 Task: Create a board button that archives all the cards more than 30 days in the list "Trello first".
Action: Mouse moved to (981, 80)
Screenshot: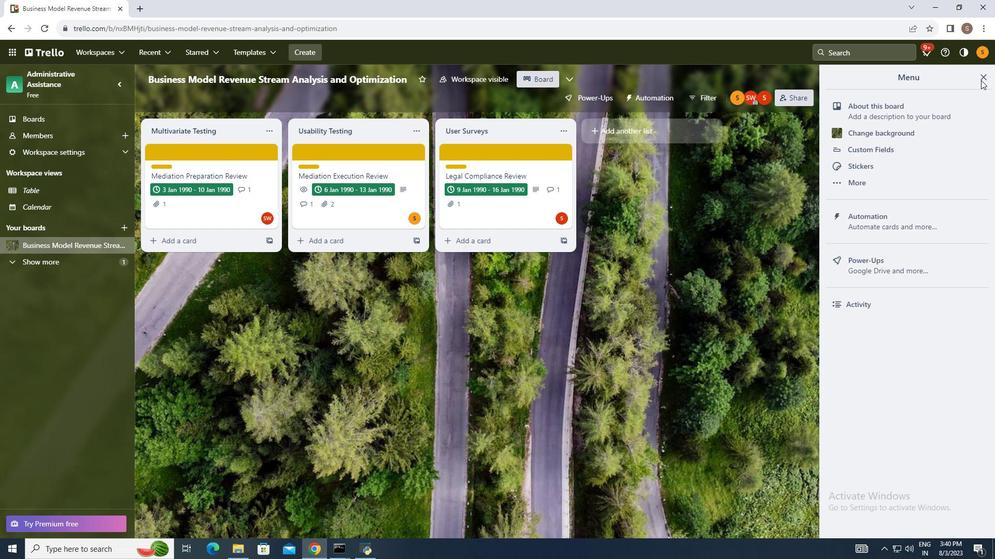 
Action: Mouse pressed left at (981, 80)
Screenshot: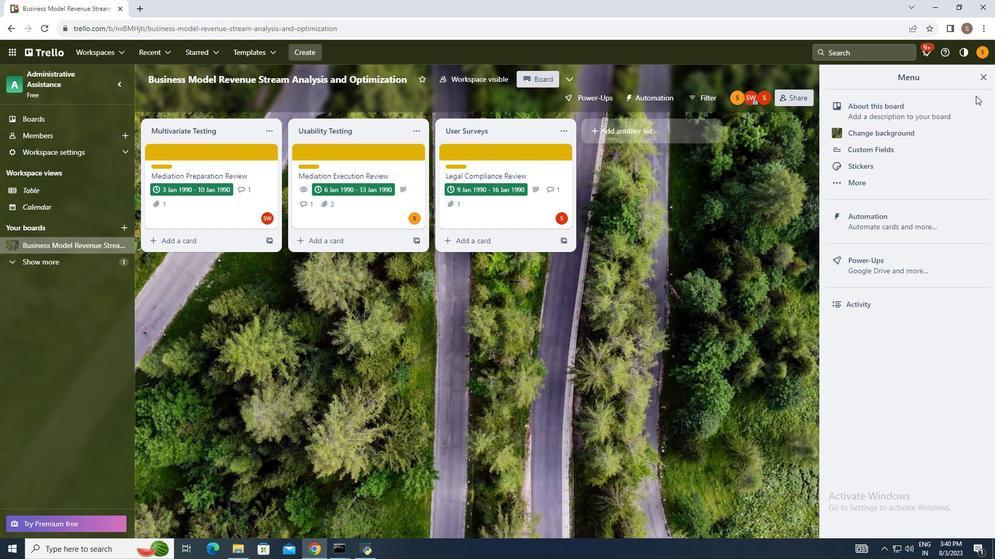 
Action: Mouse moved to (845, 223)
Screenshot: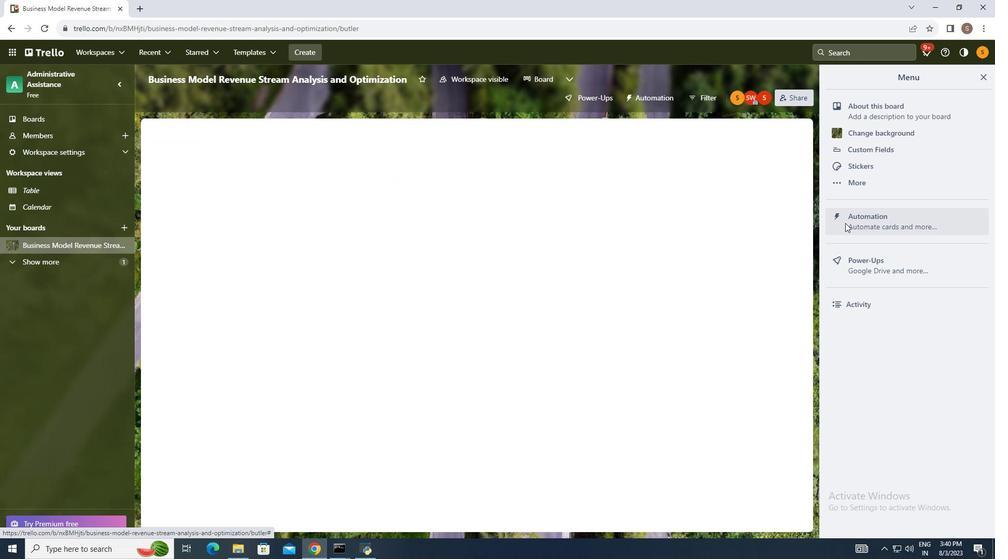 
Action: Mouse pressed left at (845, 223)
Screenshot: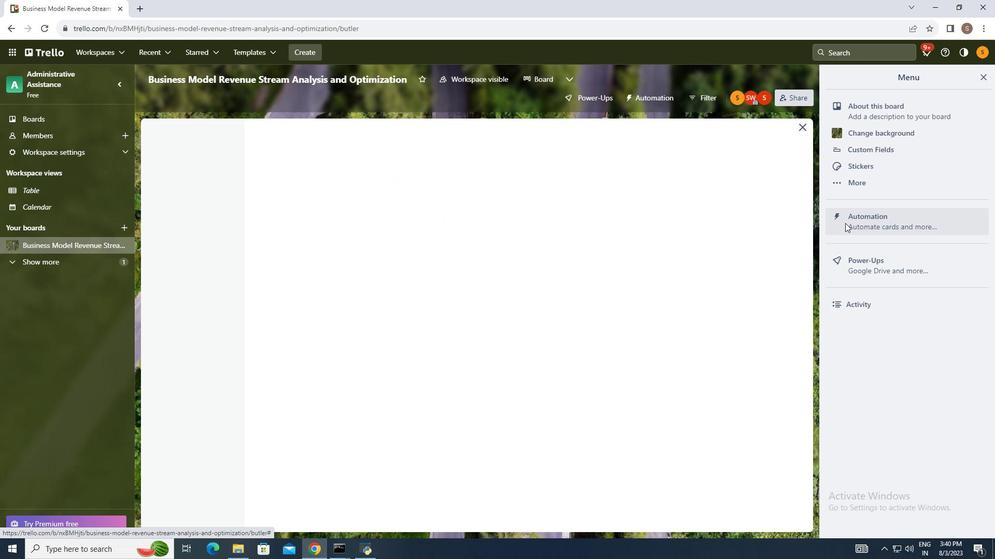 
Action: Mouse moved to (192, 289)
Screenshot: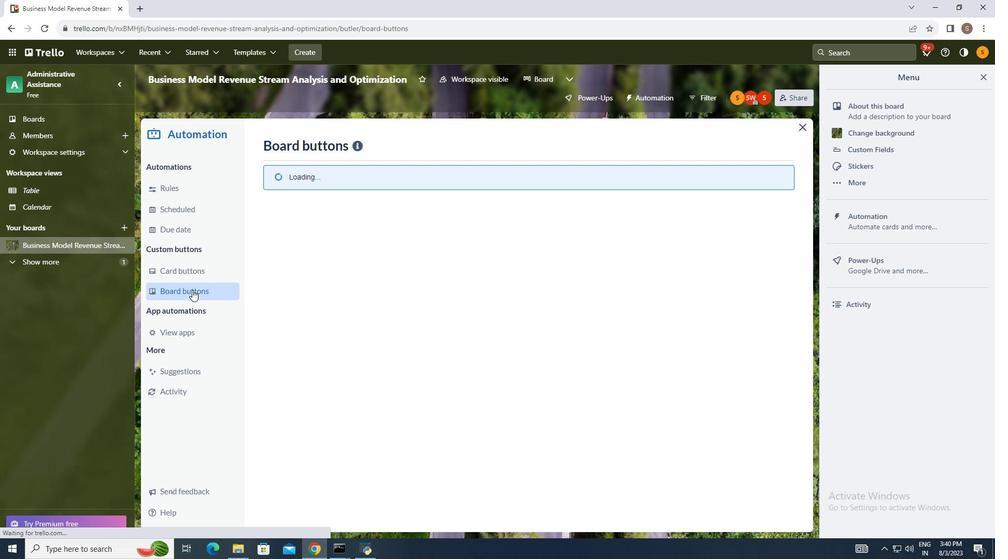 
Action: Mouse pressed left at (192, 289)
Screenshot: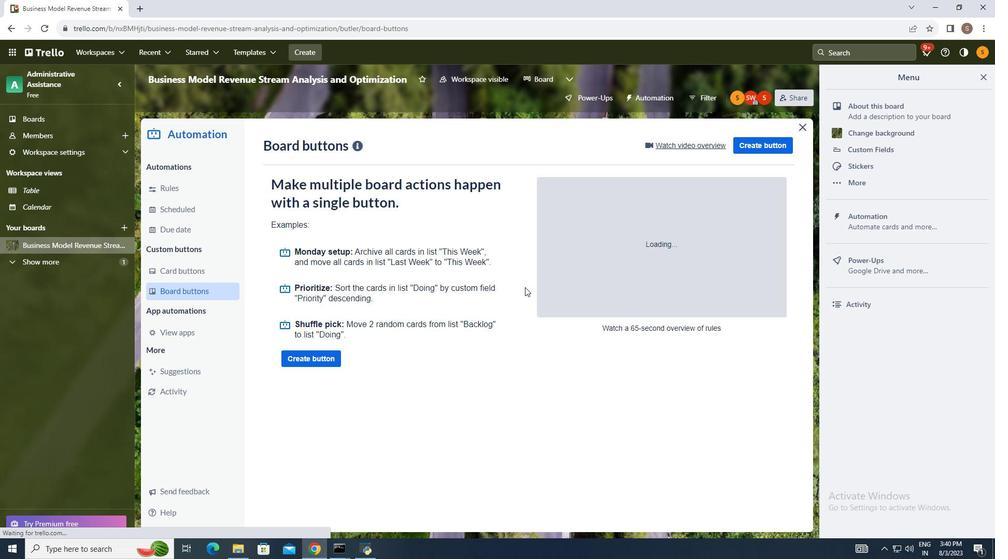 
Action: Mouse moved to (746, 147)
Screenshot: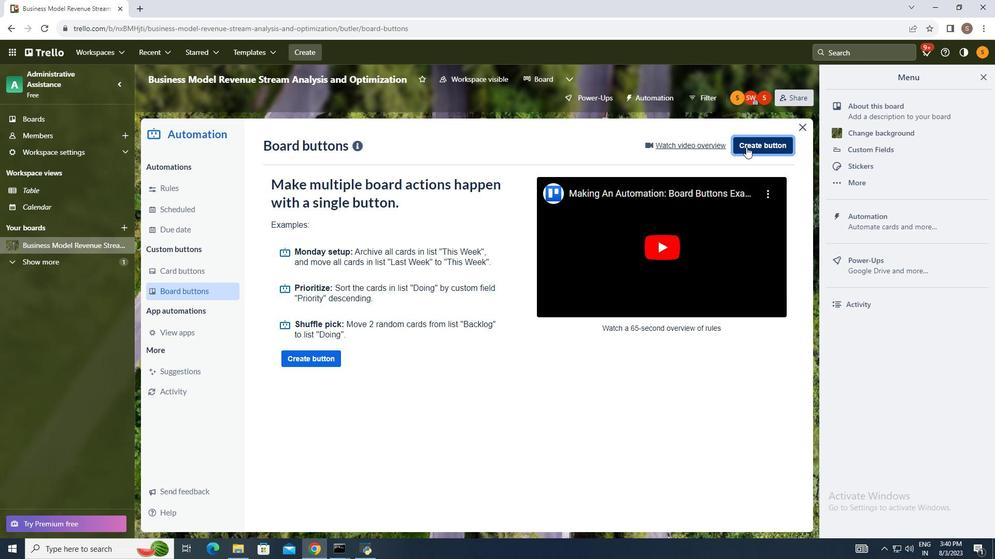 
Action: Mouse pressed left at (746, 147)
Screenshot: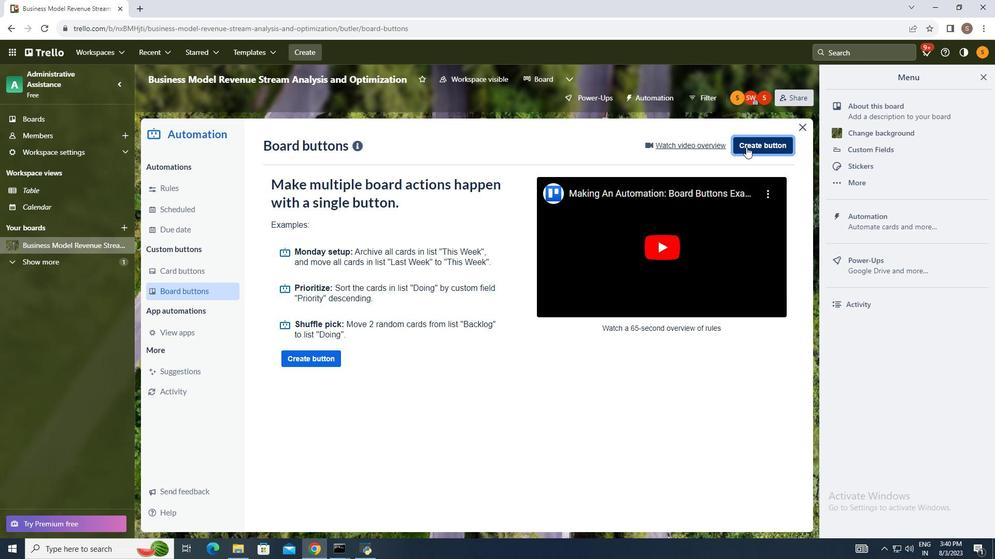 
Action: Mouse moved to (532, 279)
Screenshot: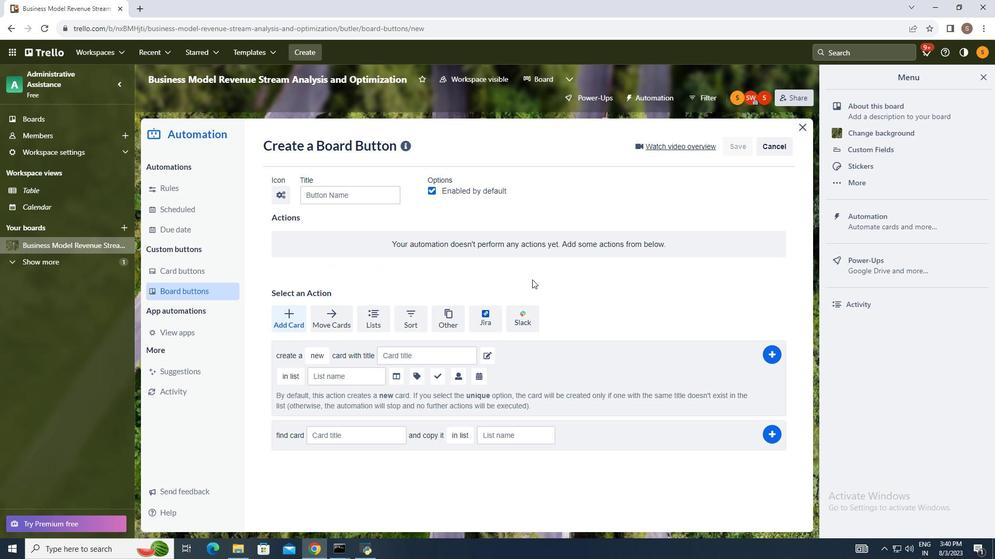 
Action: Mouse pressed left at (532, 279)
Screenshot: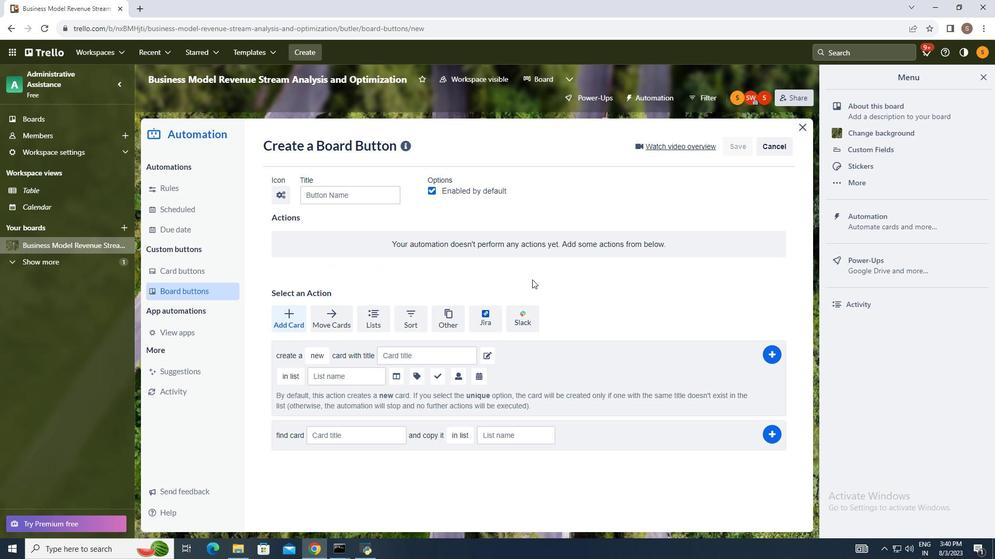 
Action: Mouse moved to (335, 311)
Screenshot: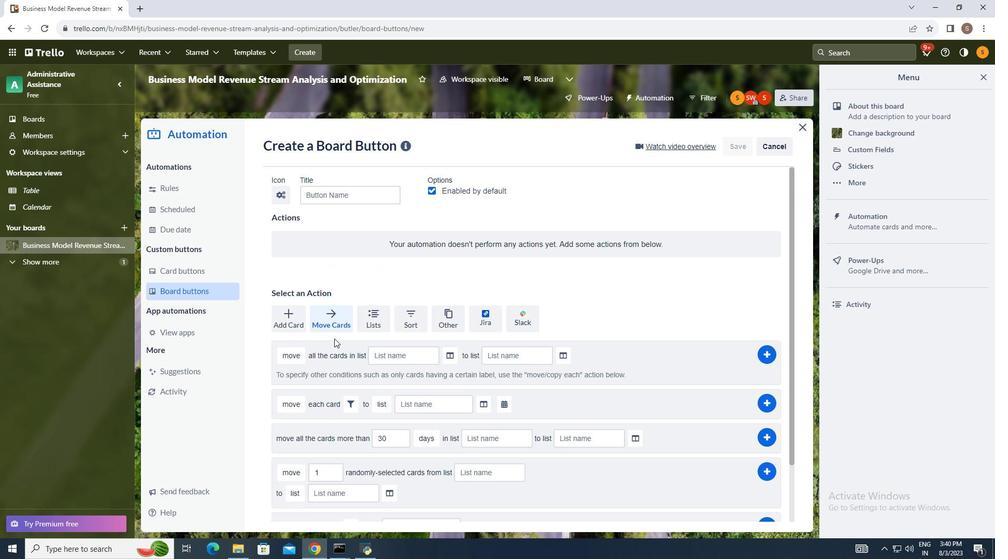 
Action: Mouse pressed left at (335, 311)
Screenshot: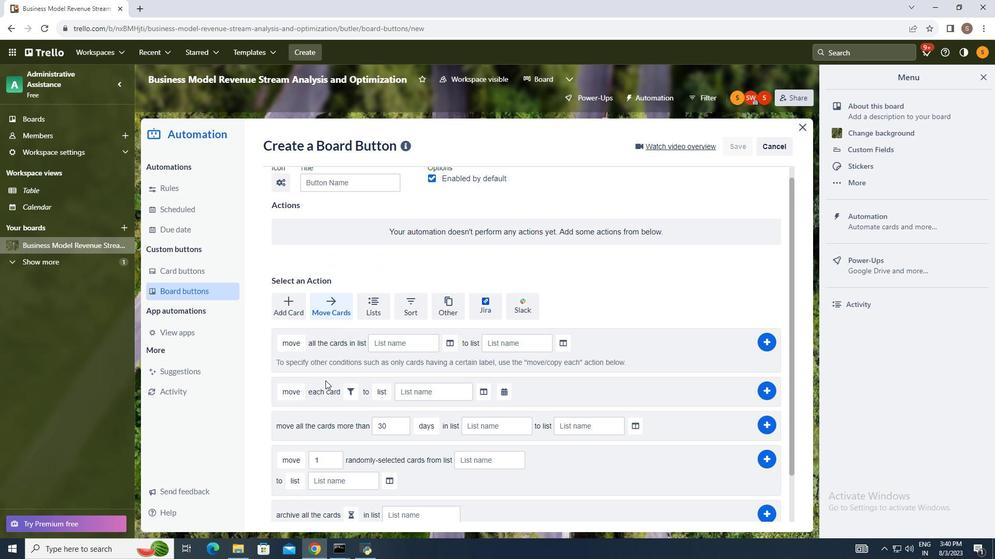
Action: Mouse moved to (335, 326)
Screenshot: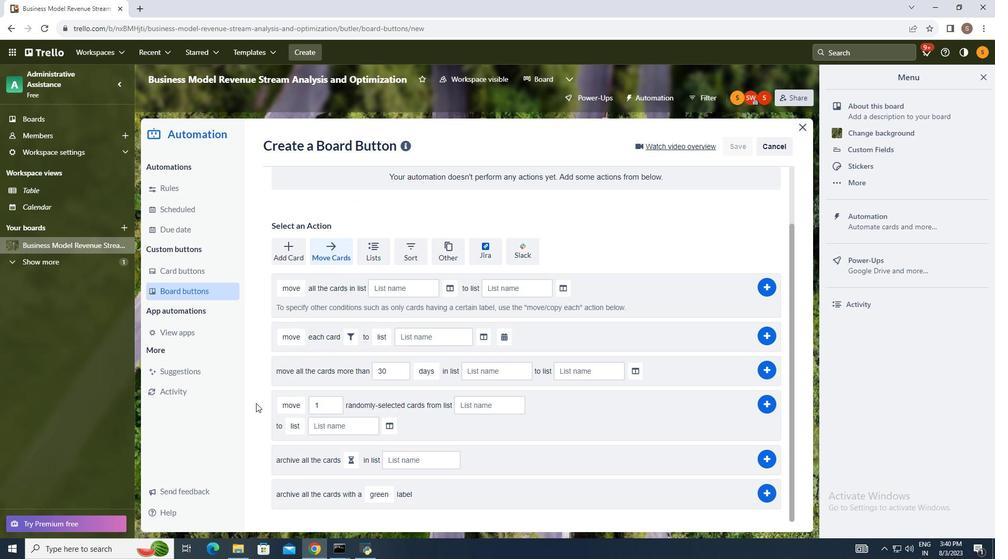 
Action: Mouse scrolled (335, 327) with delta (0, 0)
Screenshot: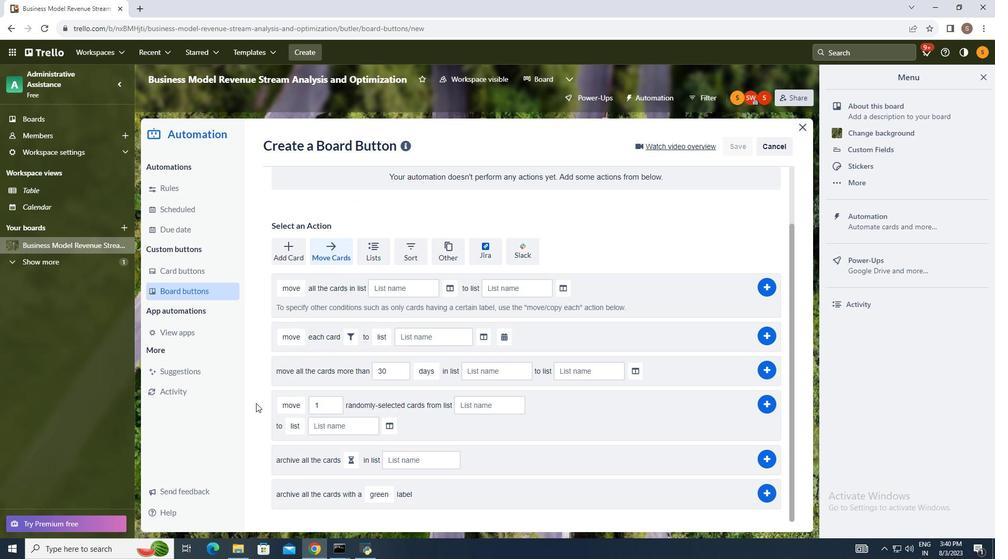 
Action: Mouse moved to (334, 335)
Screenshot: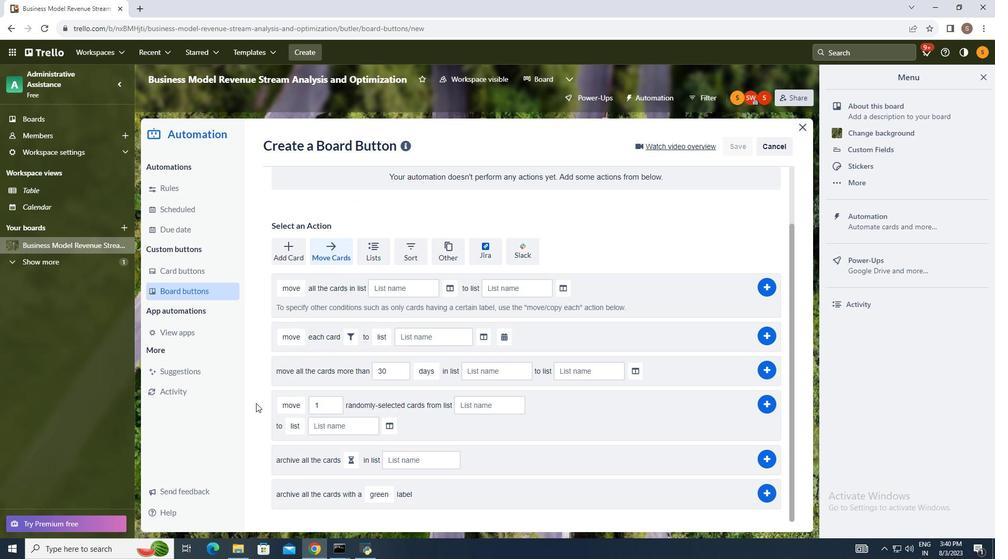 
Action: Mouse scrolled (334, 335) with delta (0, 0)
Screenshot: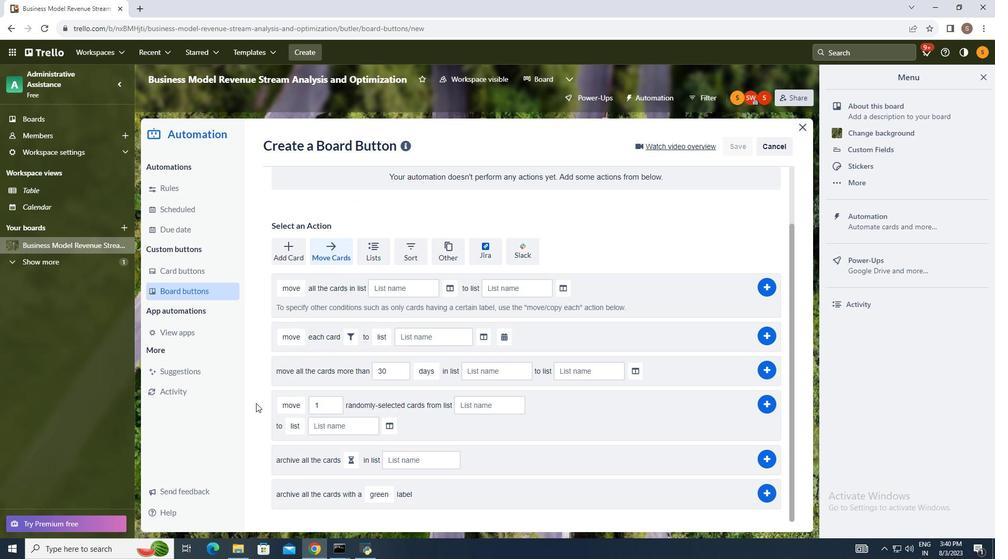 
Action: Mouse moved to (329, 367)
Screenshot: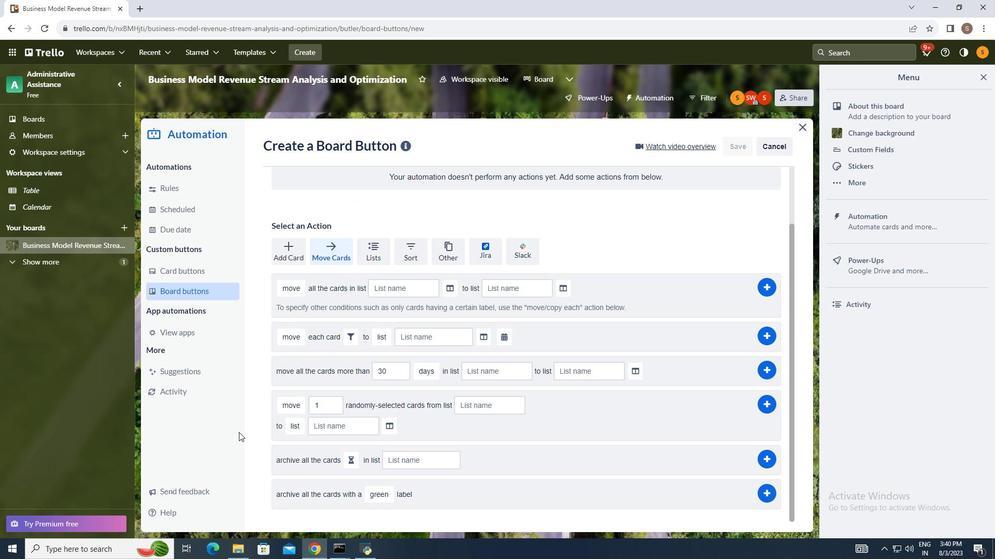 
Action: Mouse scrolled (329, 367) with delta (0, 0)
Screenshot: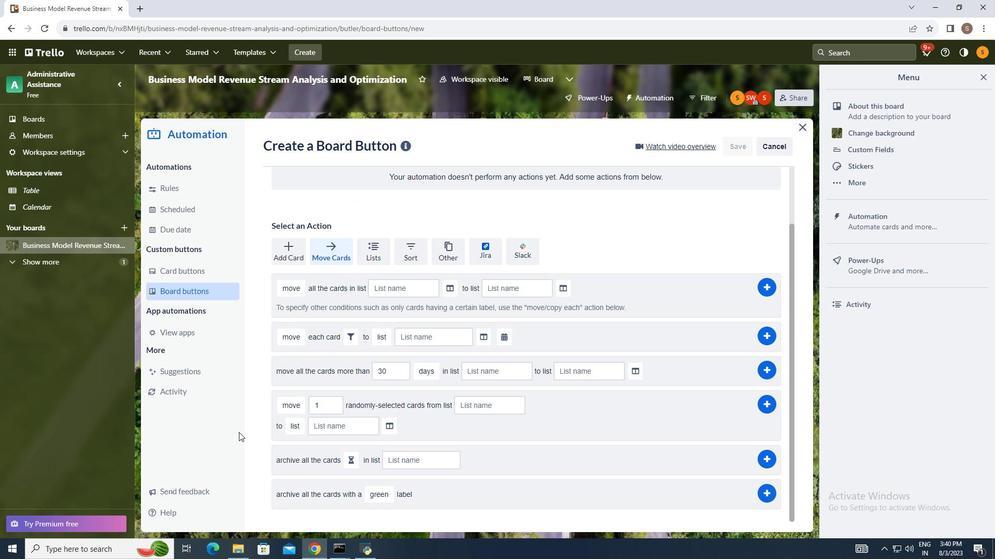 
Action: Mouse moved to (322, 386)
Screenshot: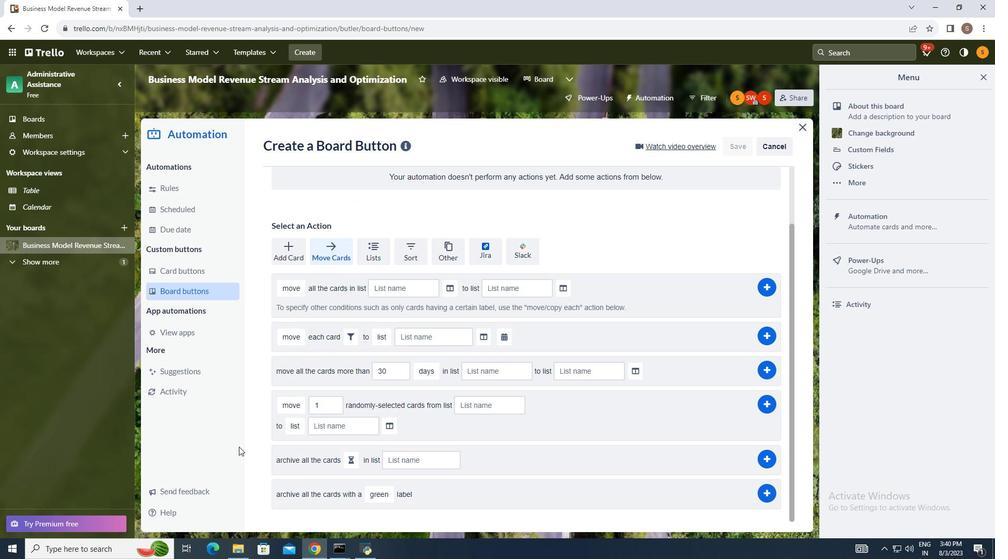 
Action: Mouse scrolled (322, 385) with delta (0, 0)
Screenshot: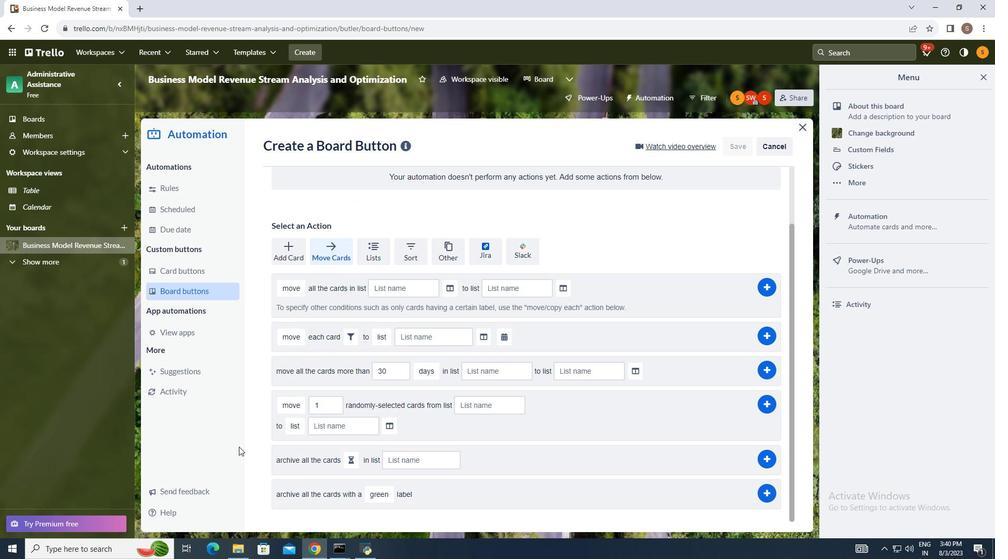 
Action: Mouse moved to (240, 421)
Screenshot: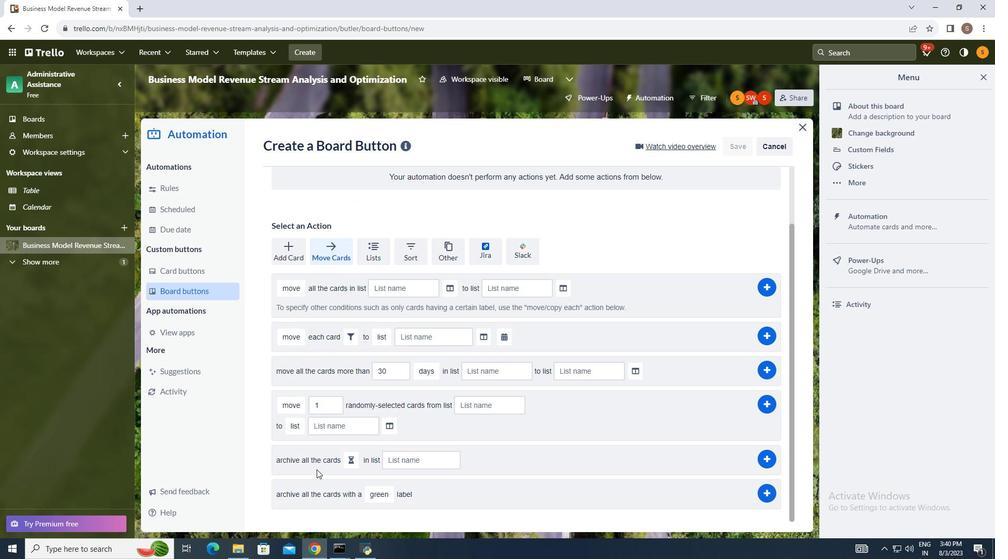 
Action: Mouse scrolled (240, 420) with delta (0, 0)
Screenshot: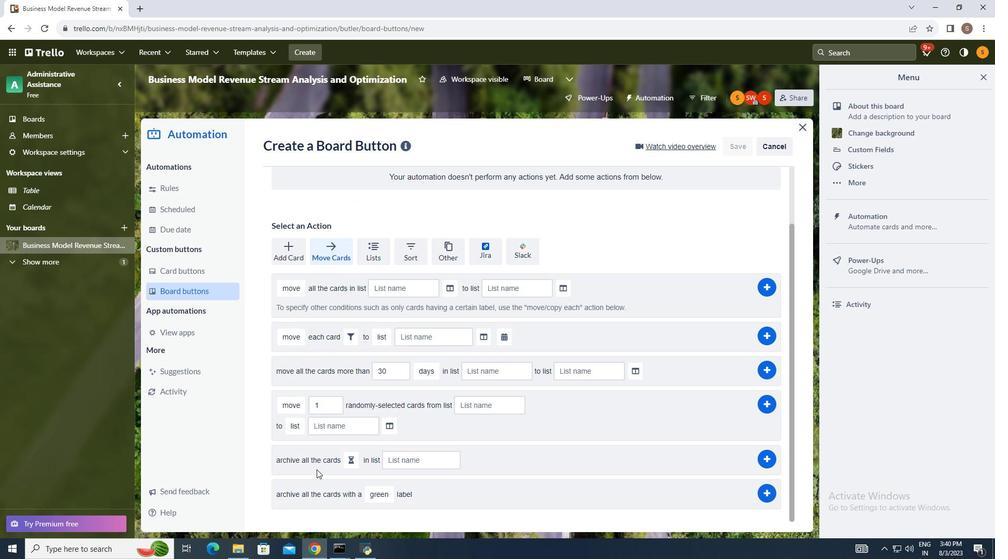 
Action: Mouse moved to (238, 433)
Screenshot: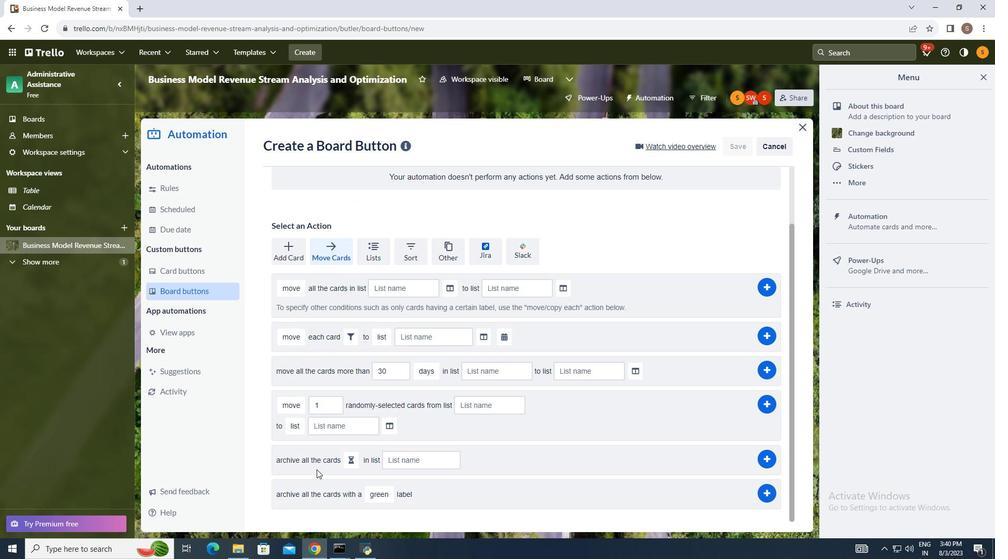 
Action: Mouse scrolled (238, 433) with delta (0, 0)
Screenshot: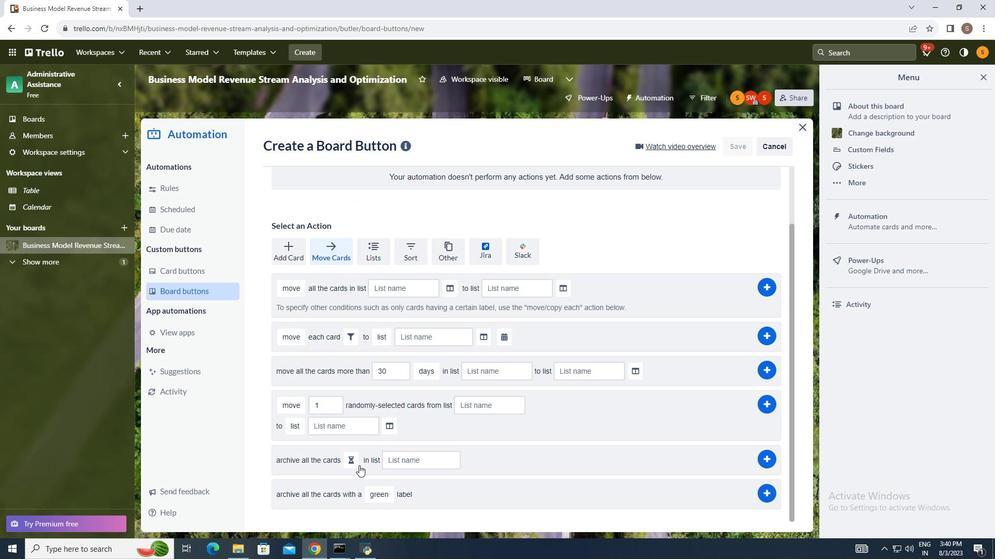 
Action: Mouse moved to (238, 445)
Screenshot: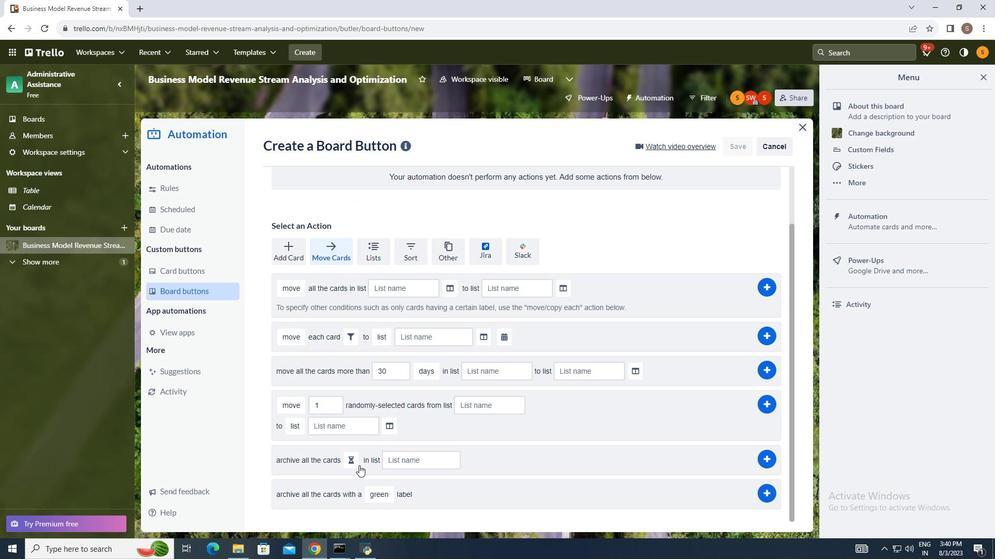 
Action: Mouse scrolled (238, 445) with delta (0, 0)
Screenshot: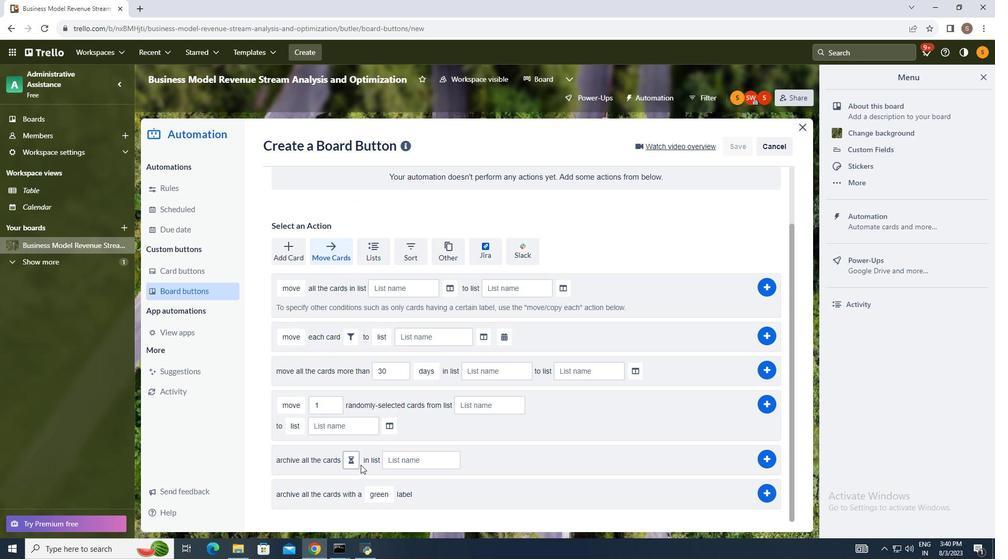 
Action: Mouse moved to (240, 456)
Screenshot: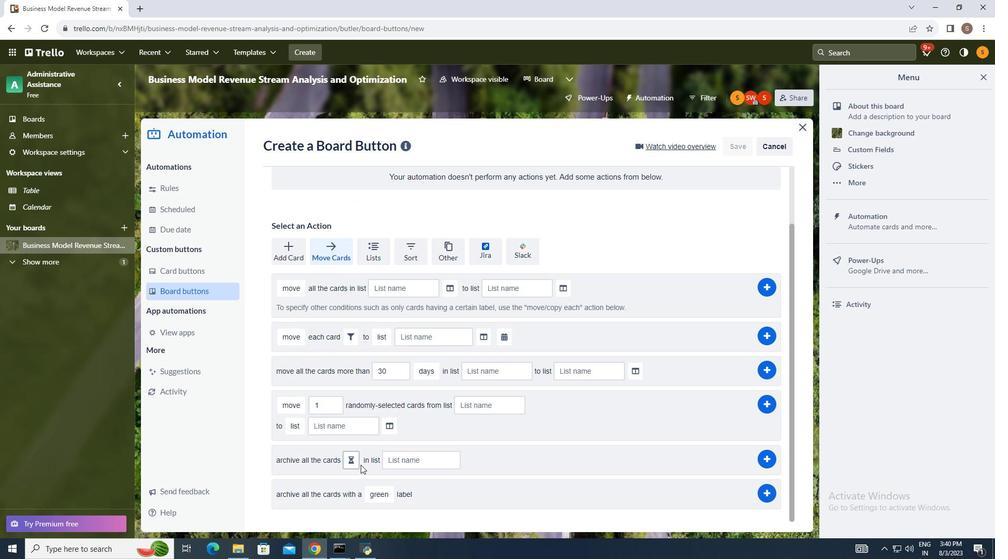 
Action: Mouse scrolled (240, 455) with delta (0, 0)
Screenshot: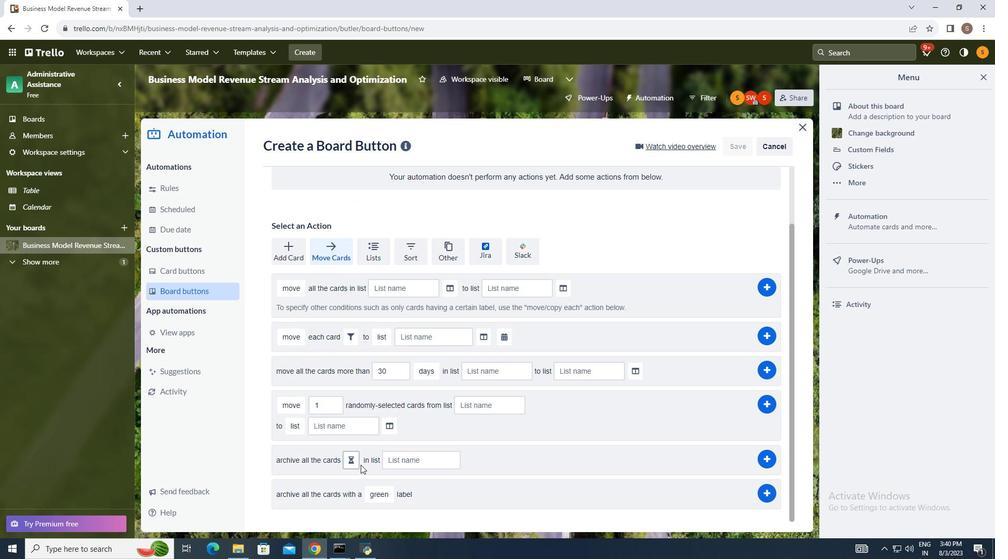 
Action: Mouse moved to (351, 464)
Screenshot: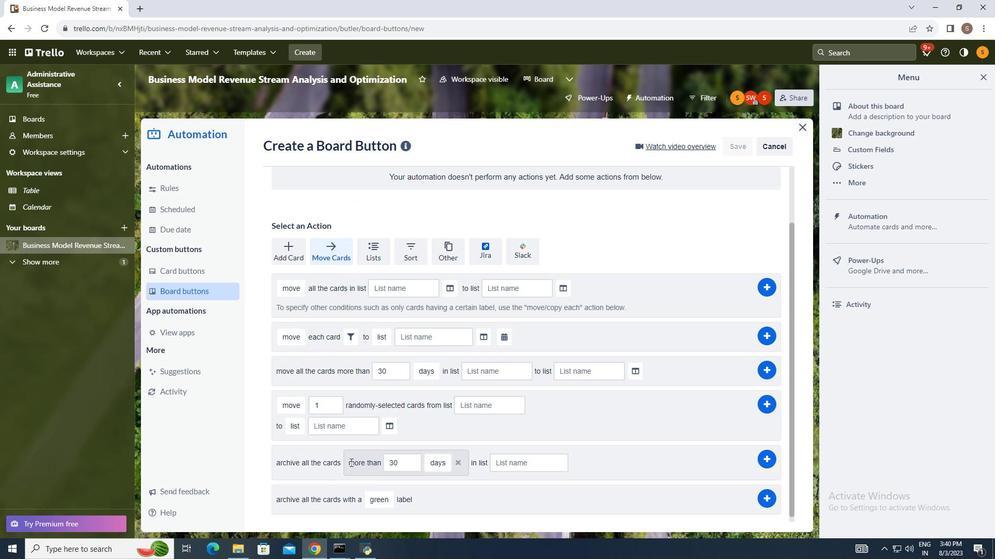 
Action: Mouse pressed left at (351, 464)
Screenshot: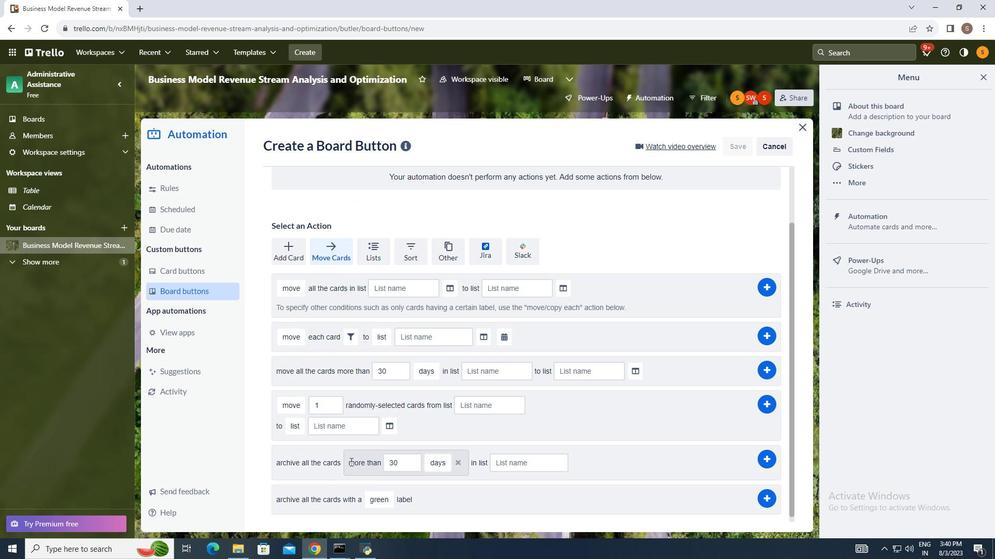 
Action: Mouse moved to (431, 462)
Screenshot: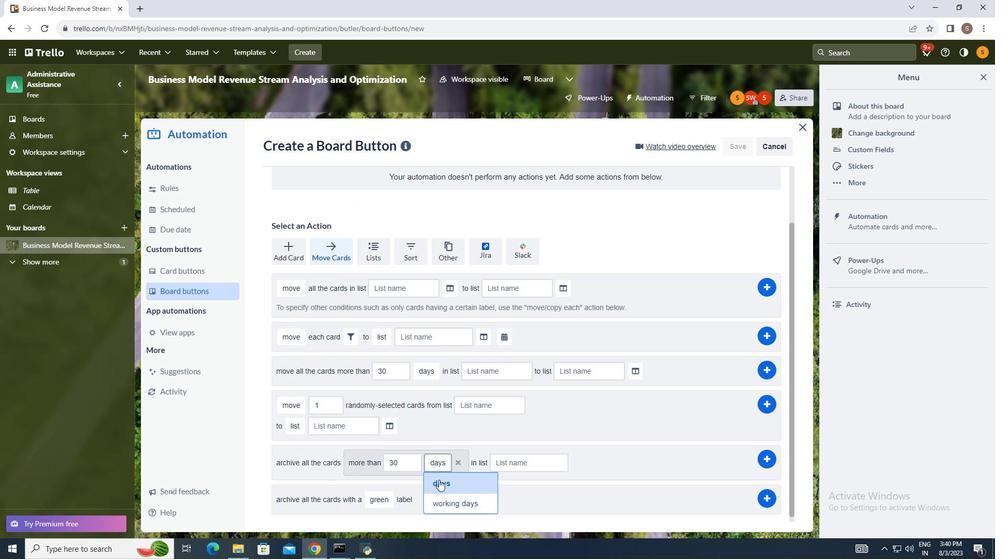 
Action: Mouse pressed left at (431, 462)
Screenshot: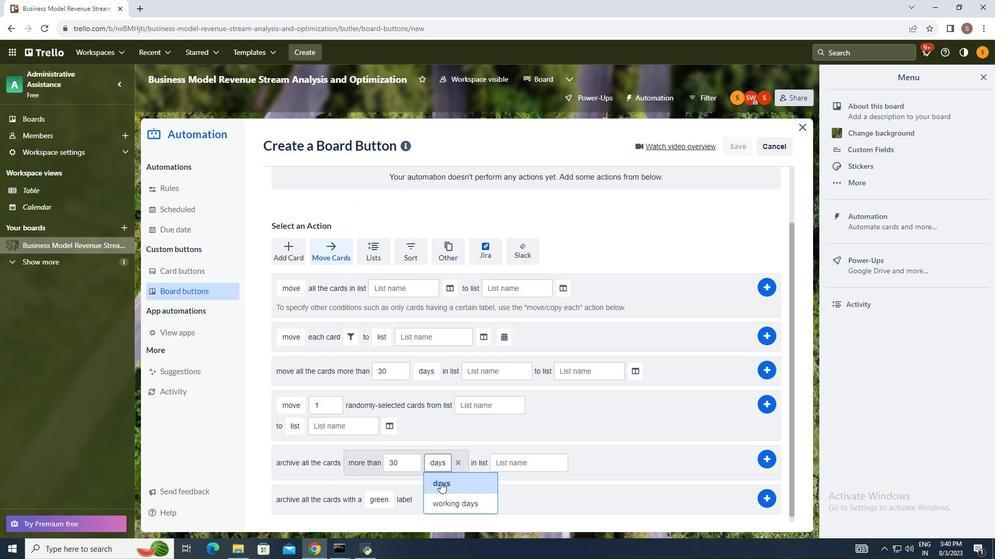 
Action: Mouse moved to (440, 482)
Screenshot: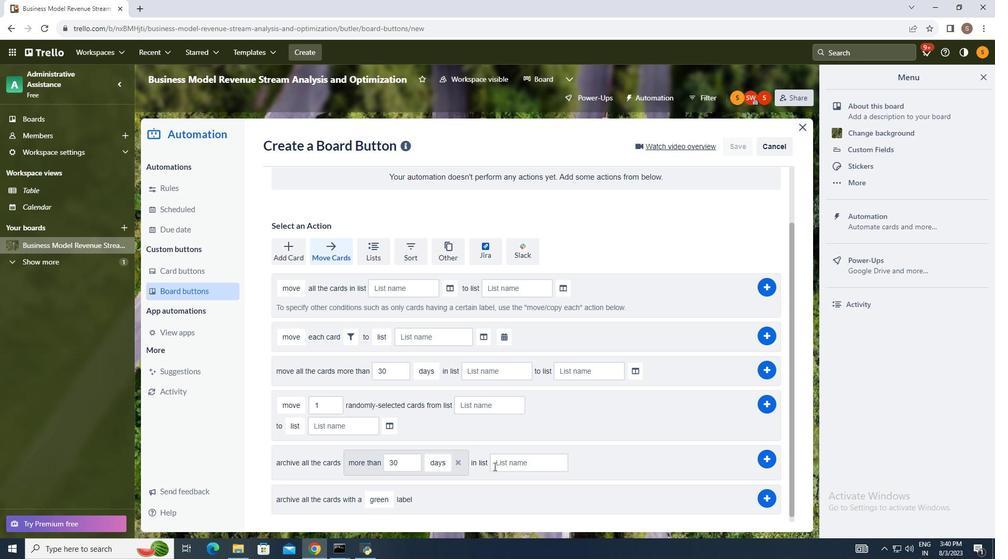 
Action: Mouse pressed left at (440, 482)
Screenshot: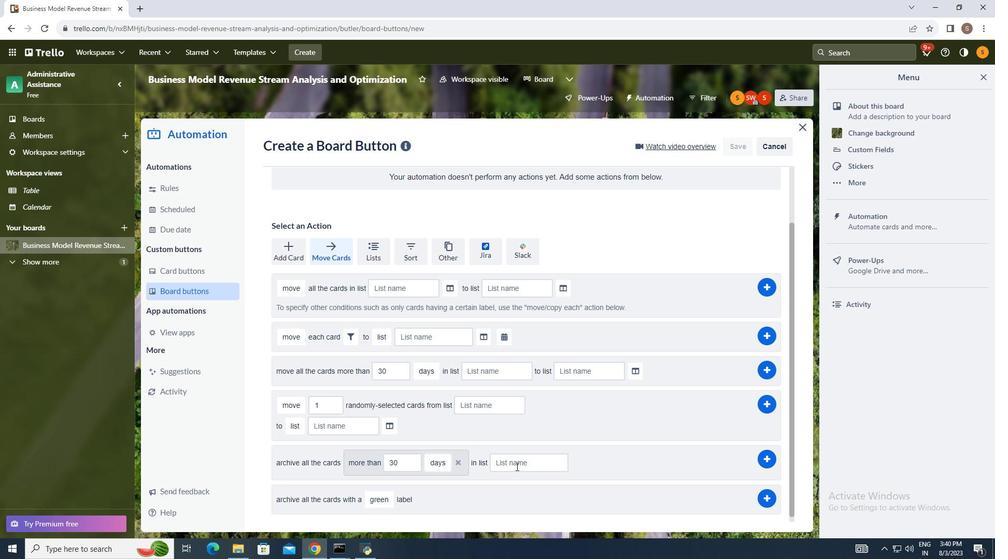 
Action: Mouse moved to (534, 463)
Screenshot: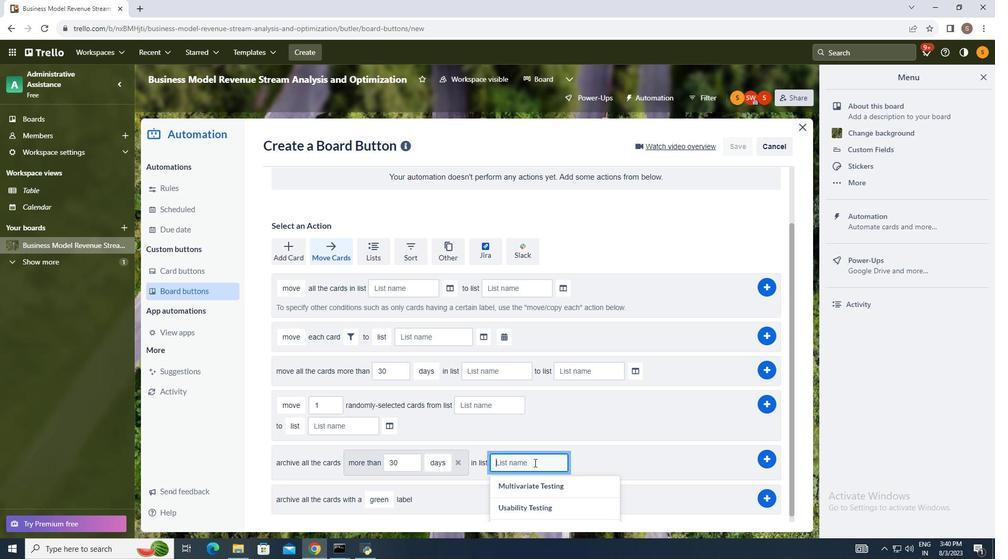 
Action: Mouse pressed left at (534, 463)
Screenshot: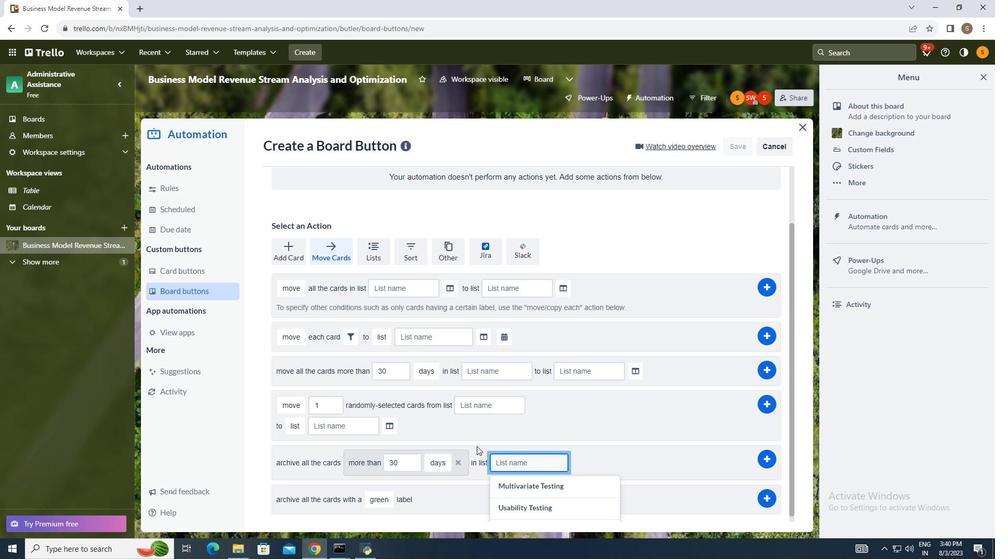 
Action: Mouse moved to (470, 445)
Screenshot: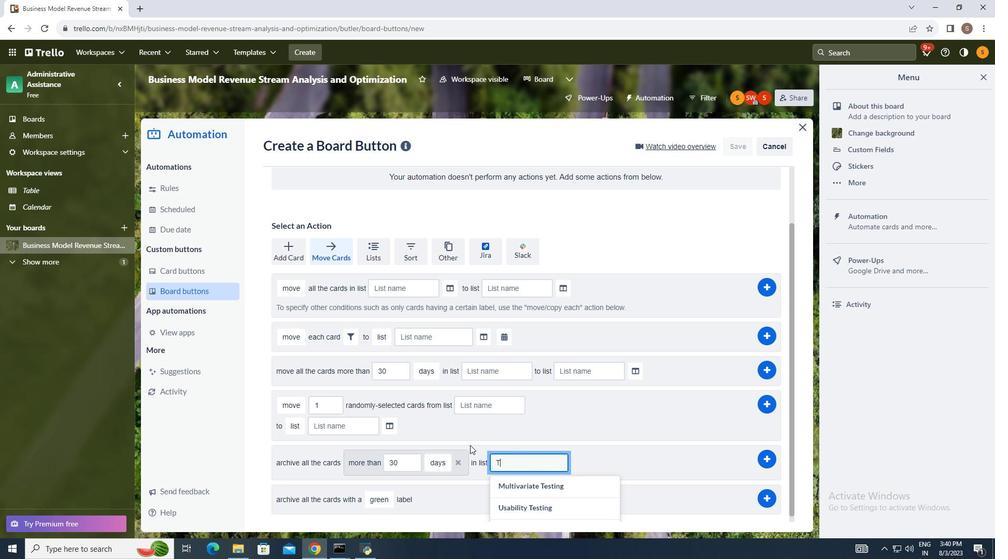 
Action: Key pressed <Key.shift_r>Trello<Key.space>first
Screenshot: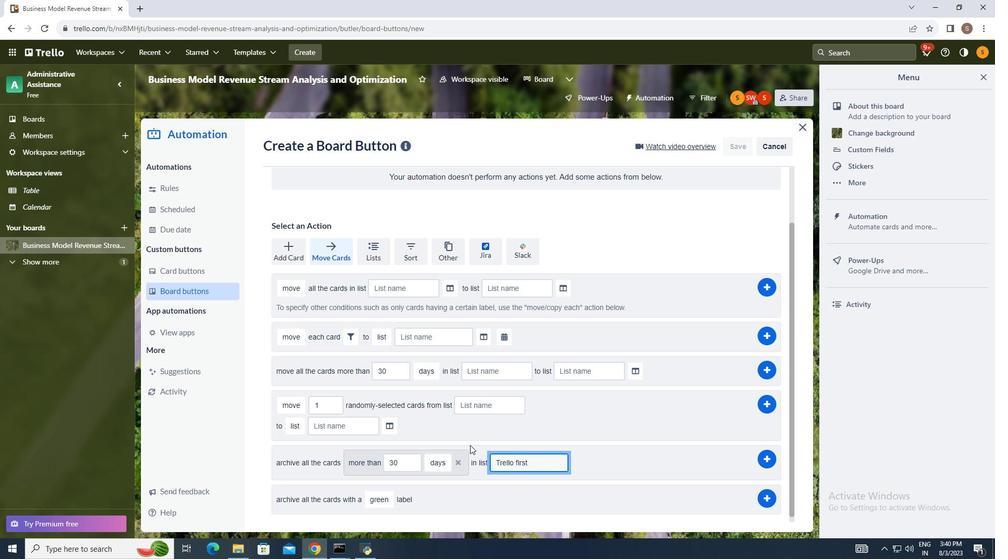 
Action: Mouse moved to (768, 457)
Screenshot: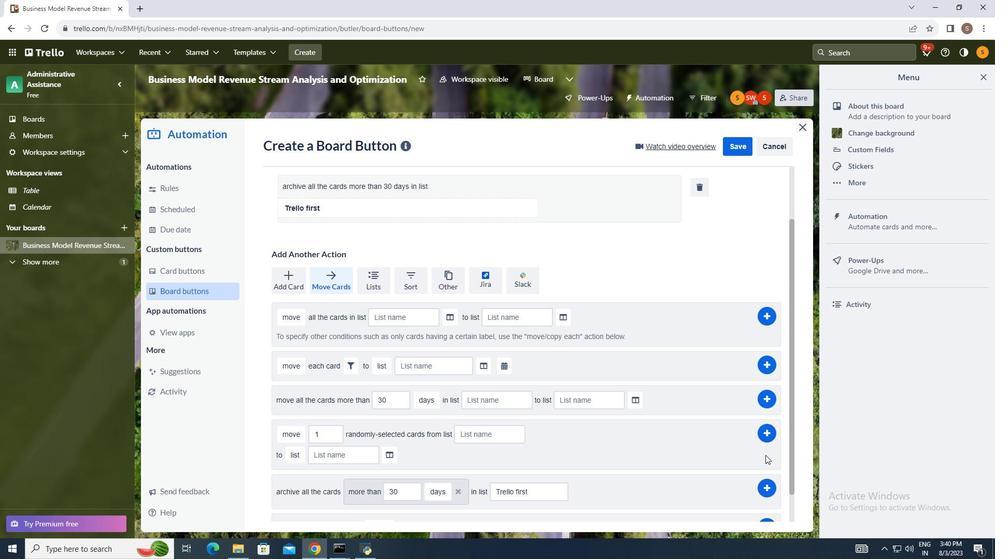 
Action: Mouse pressed left at (768, 457)
Screenshot: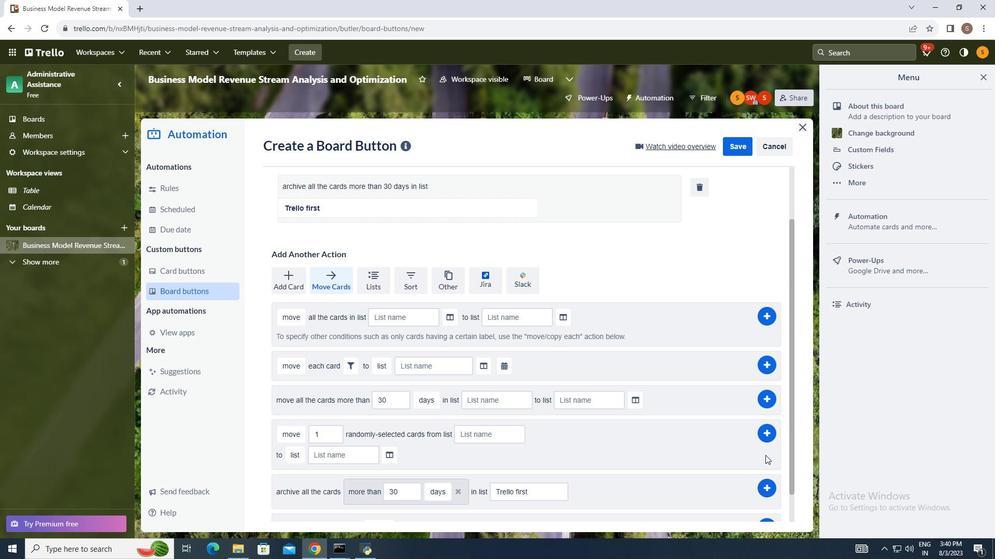 
Action: Mouse moved to (805, 448)
Screenshot: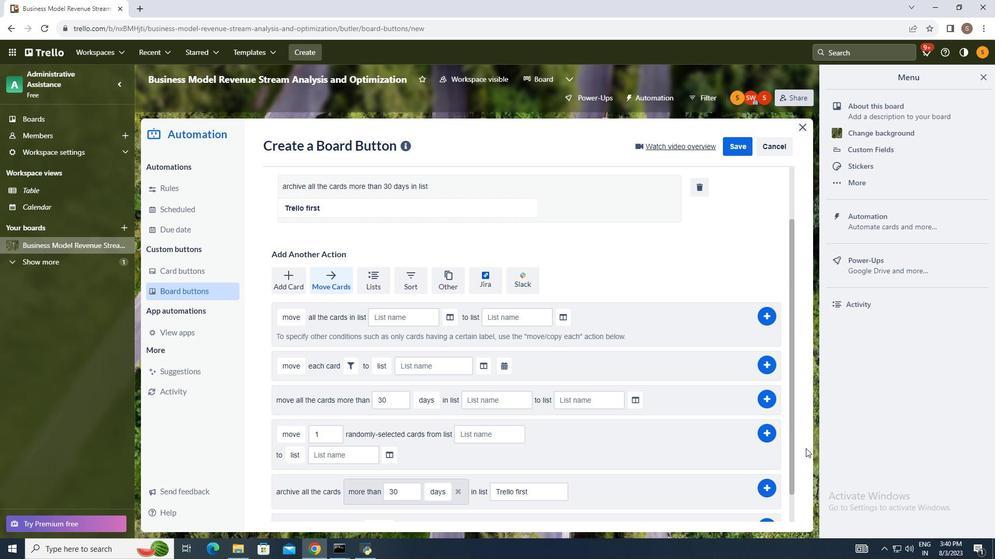 
